 Task: Create Card Logistics Review in Board Product Launch Strategies to Workspace Domain Name Registrars. Create Card Technology Conference Review in Board Brand Reputation Management and Repair to Workspace Domain Name Registrars. Create Card Logistics Review in Board Email Marketing Newsletter Strategy and Execution to Workspace Domain Name Registrars
Action: Mouse moved to (57, 300)
Screenshot: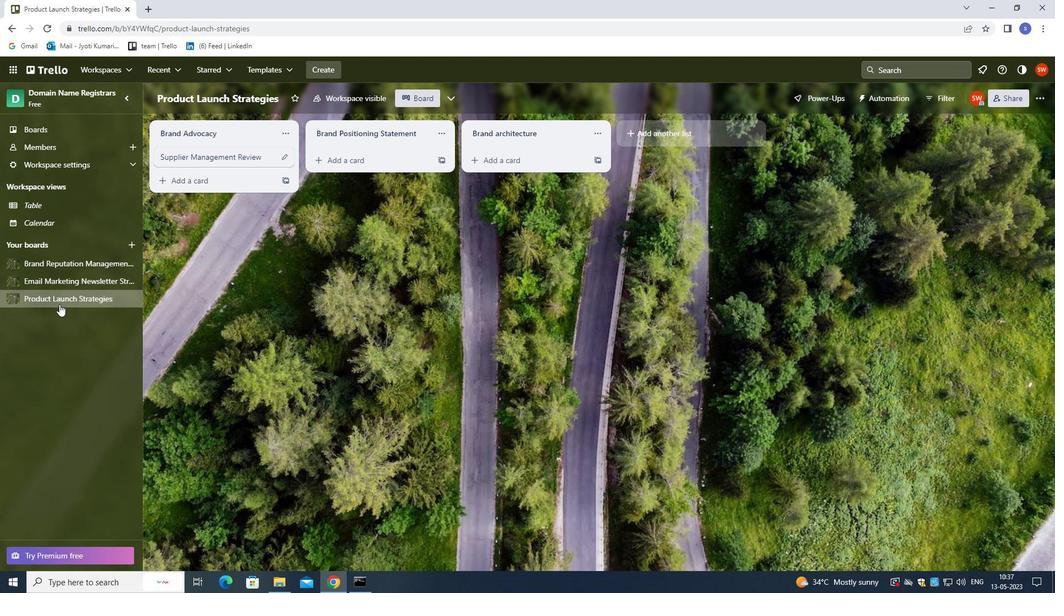 
Action: Mouse pressed left at (57, 300)
Screenshot: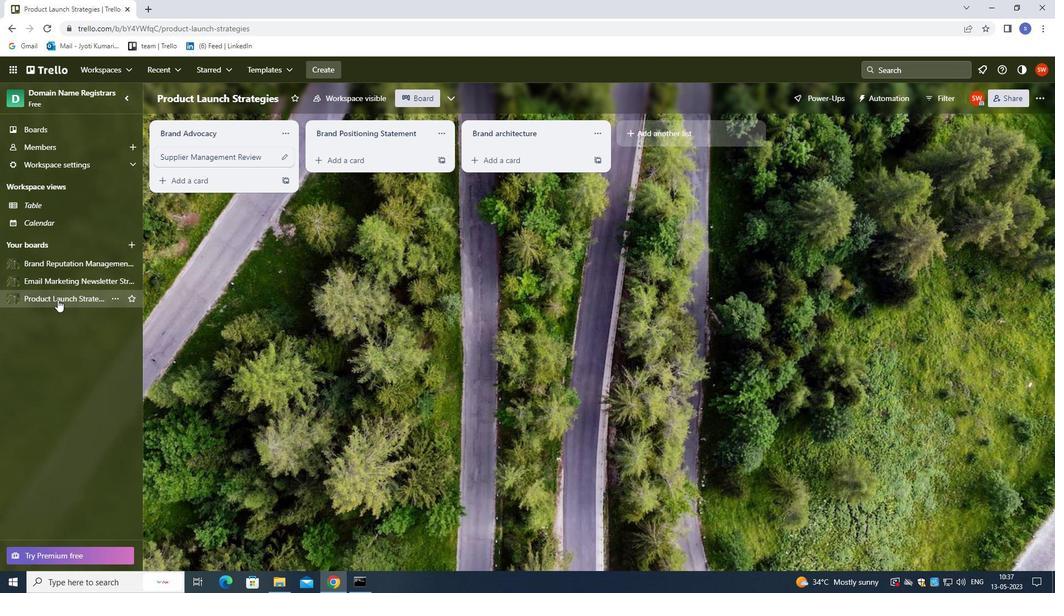 
Action: Mouse moved to (317, 160)
Screenshot: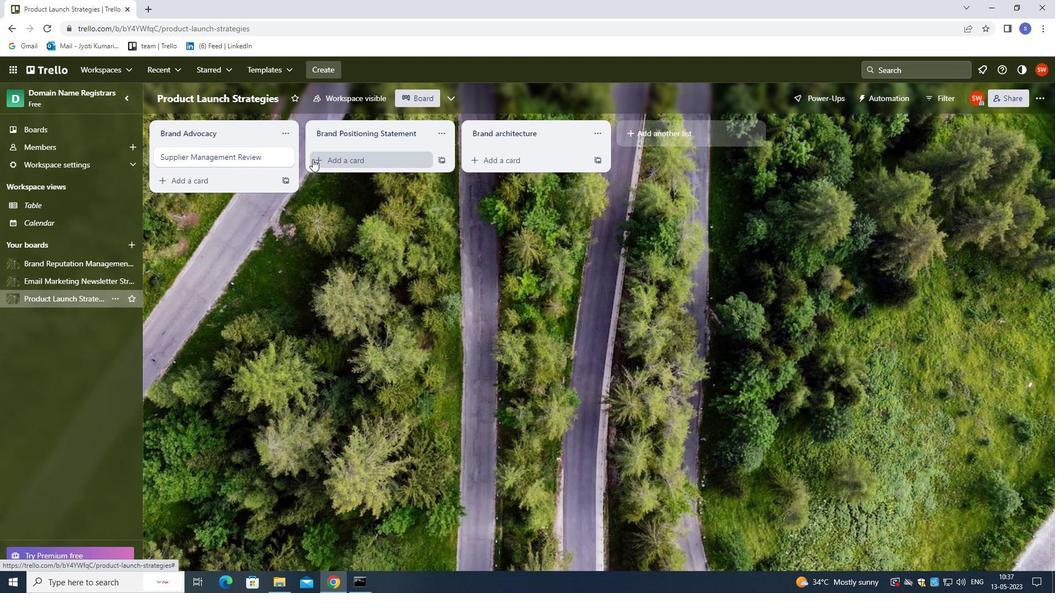 
Action: Mouse pressed left at (317, 160)
Screenshot: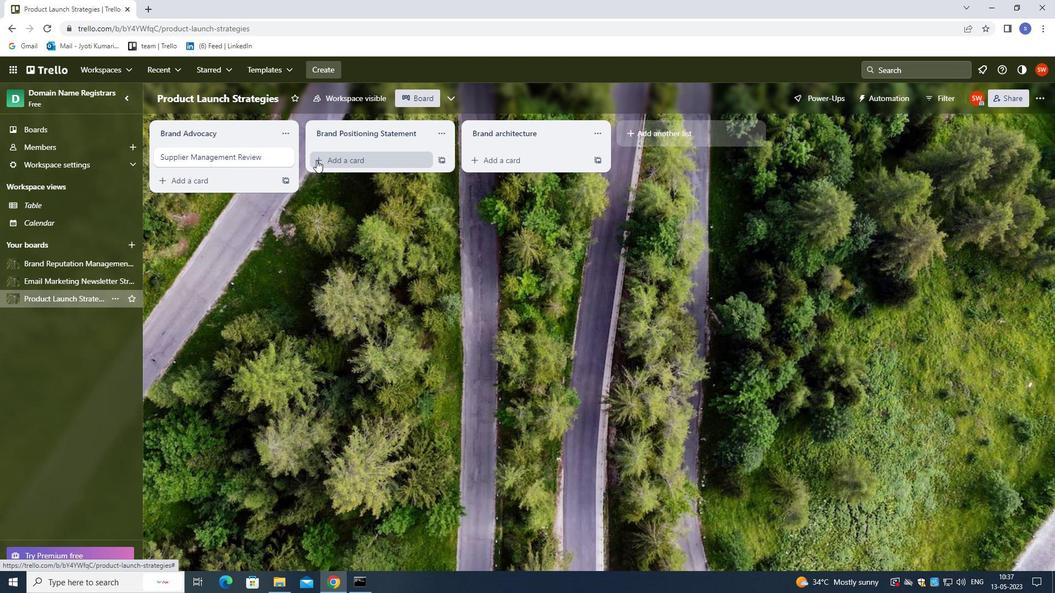 
Action: Mouse moved to (418, 353)
Screenshot: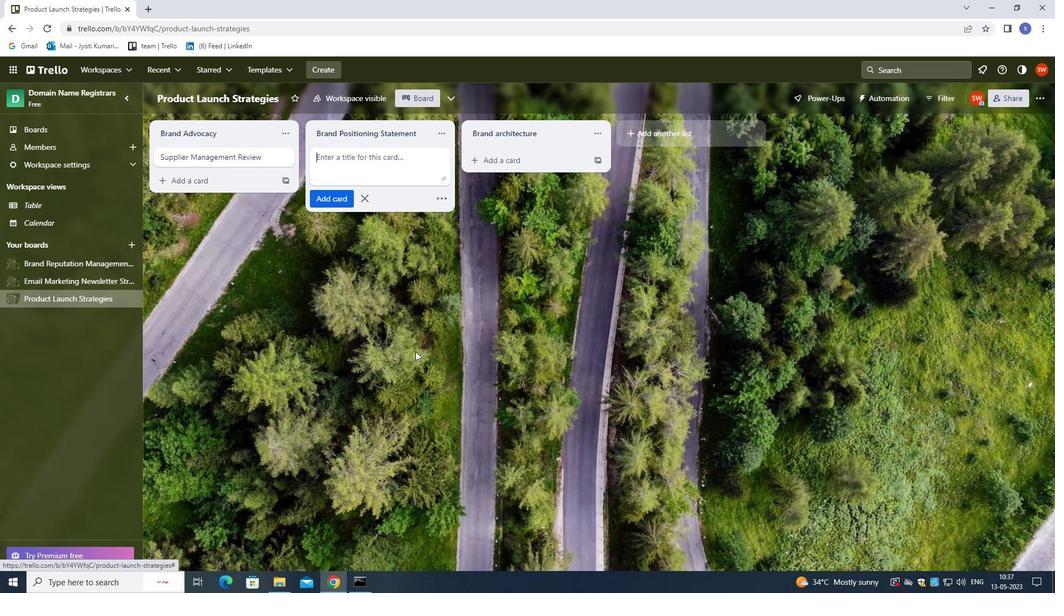 
Action: Key pressed <Key.shift>LOGISTIC<Key.space><Key.shift><Key.shift>REVIEW<Key.enter>
Screenshot: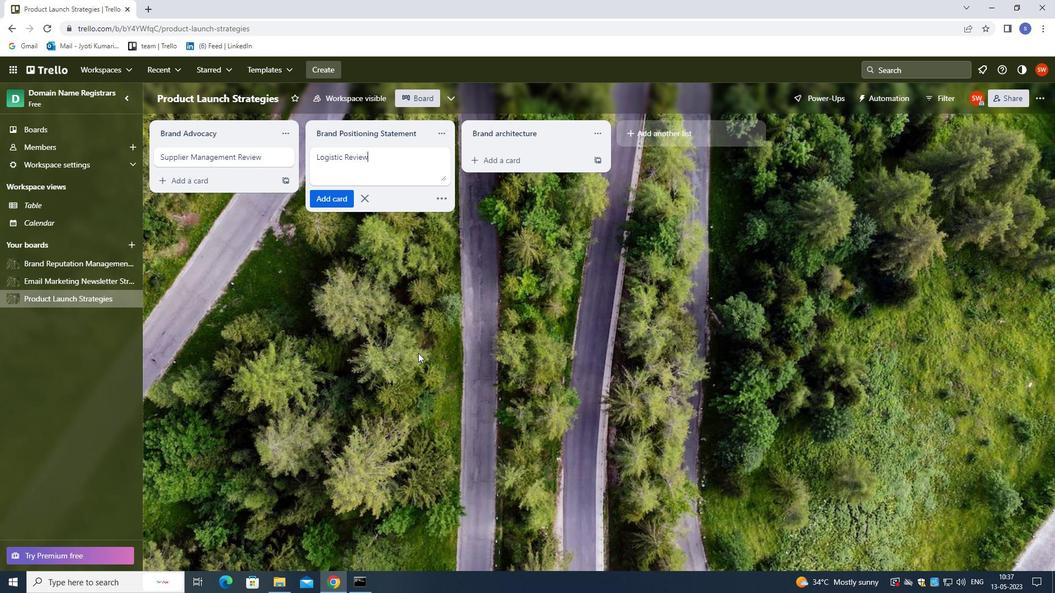 
Action: Mouse moved to (78, 269)
Screenshot: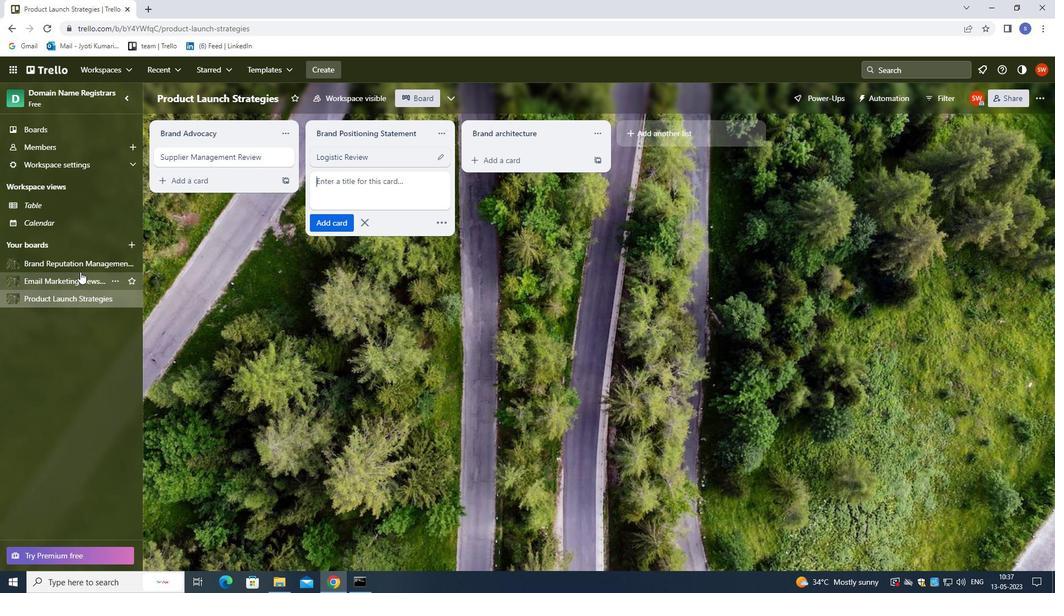 
Action: Mouse pressed left at (78, 269)
Screenshot: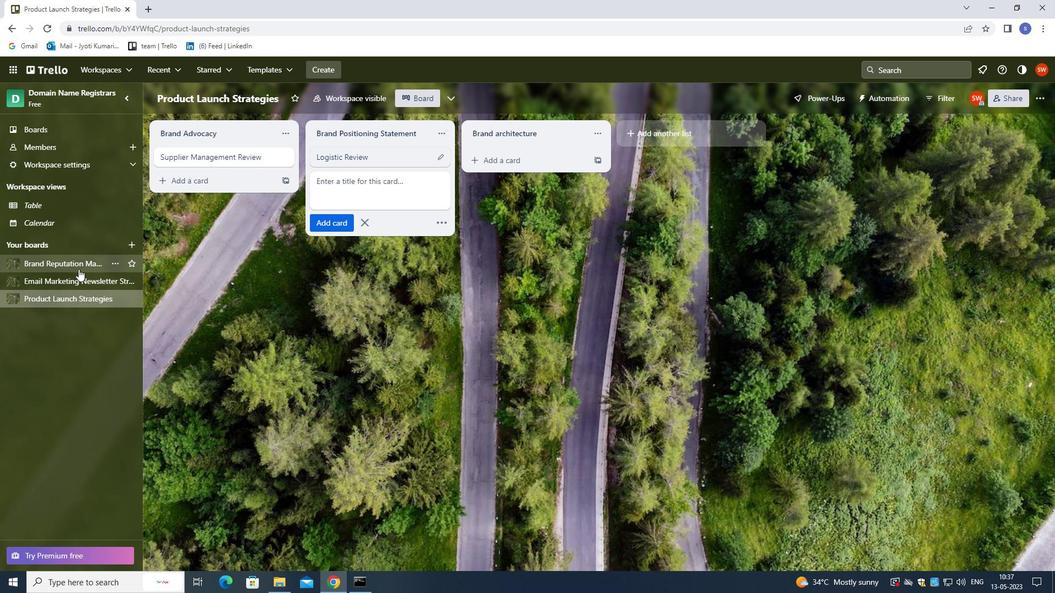
Action: Mouse moved to (360, 163)
Screenshot: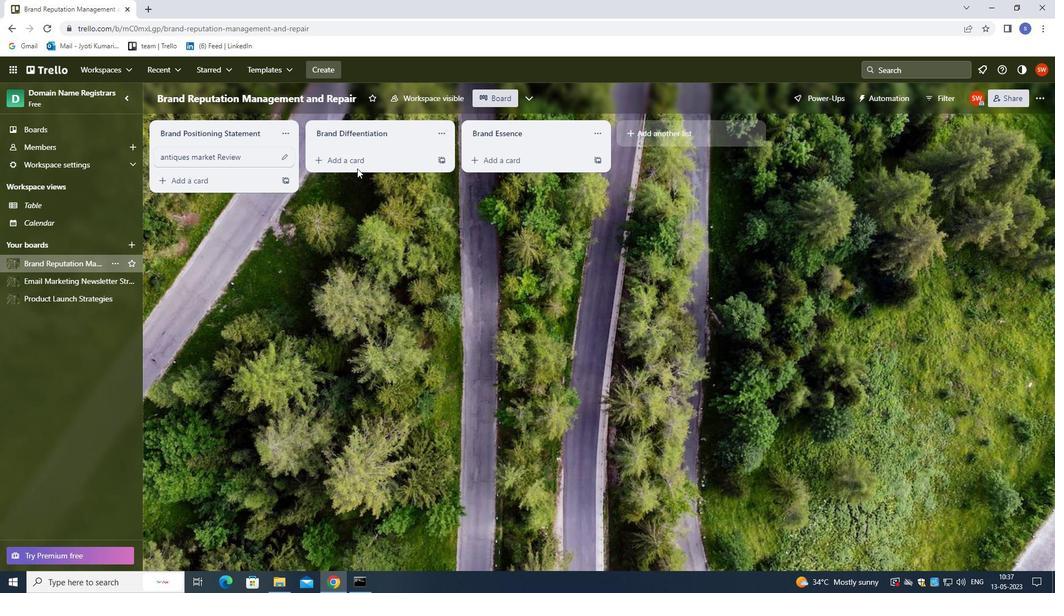 
Action: Mouse pressed left at (360, 163)
Screenshot: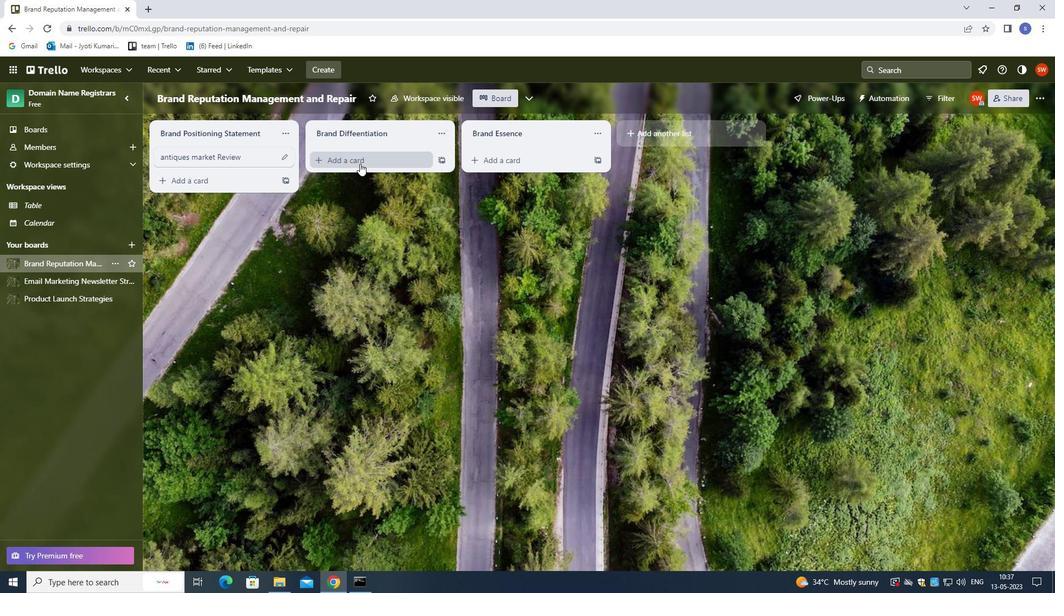 
Action: Mouse moved to (406, 288)
Screenshot: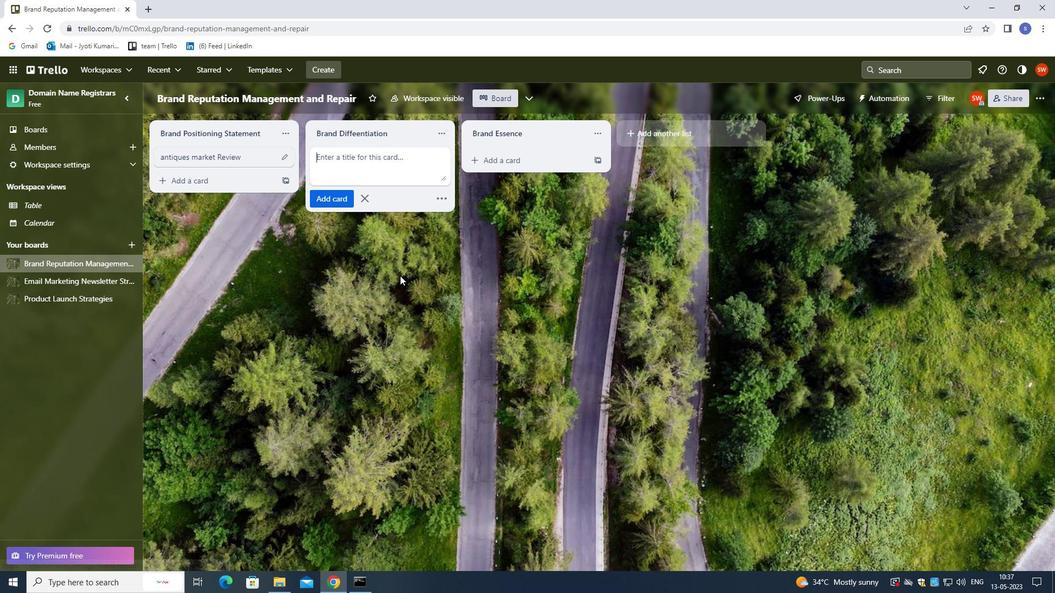 
Action: Key pressed <Key.shift>TECHNOLOGY<Key.space><Key.shift>CONFERENCE<Key.space><Key.shift>REVIEW<Key.enter>
Screenshot: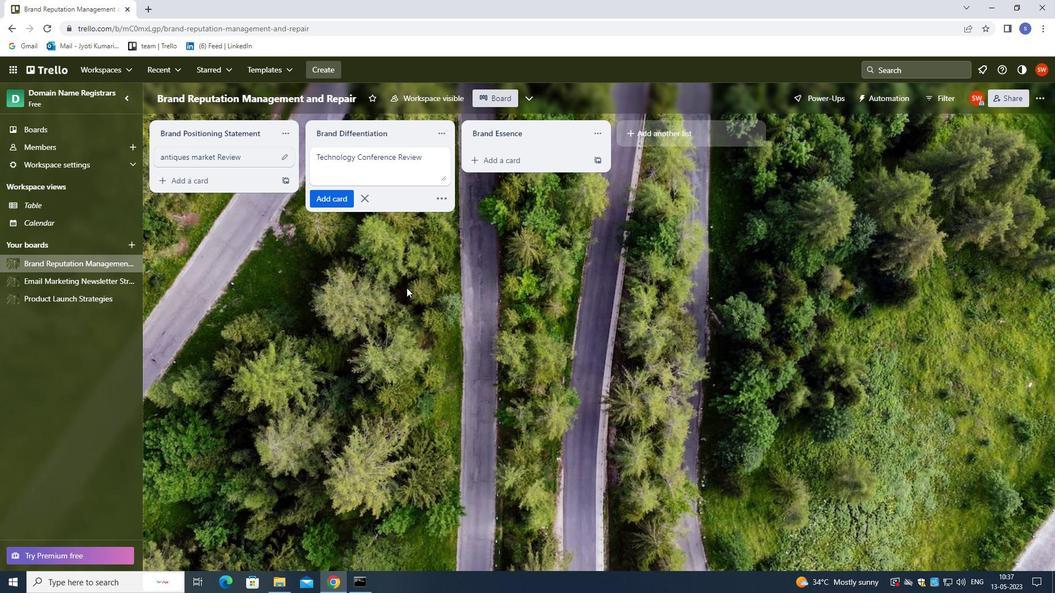 
Action: Mouse moved to (90, 279)
Screenshot: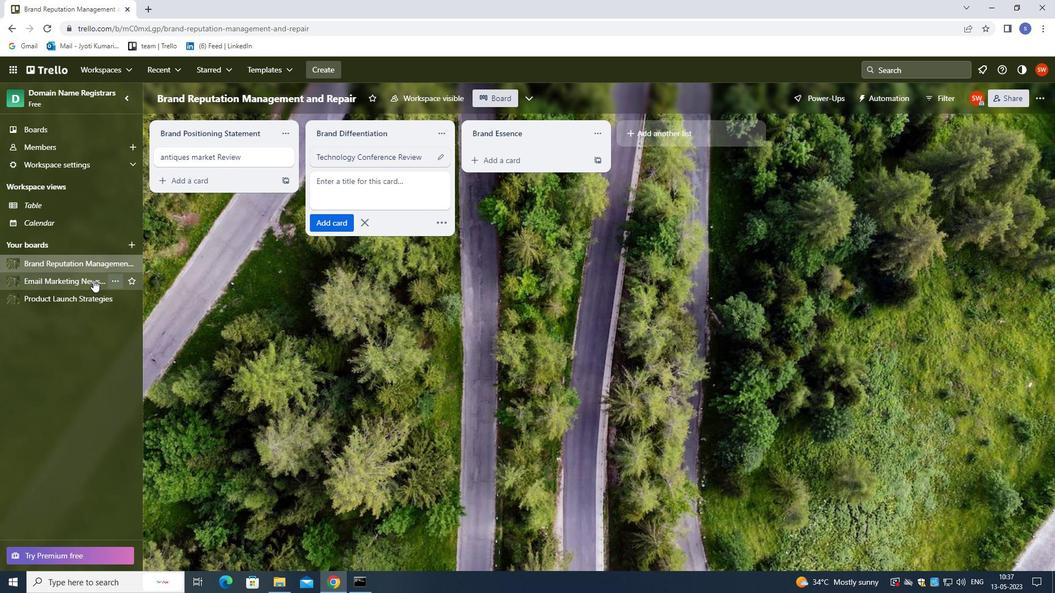 
Action: Mouse pressed left at (90, 279)
Screenshot: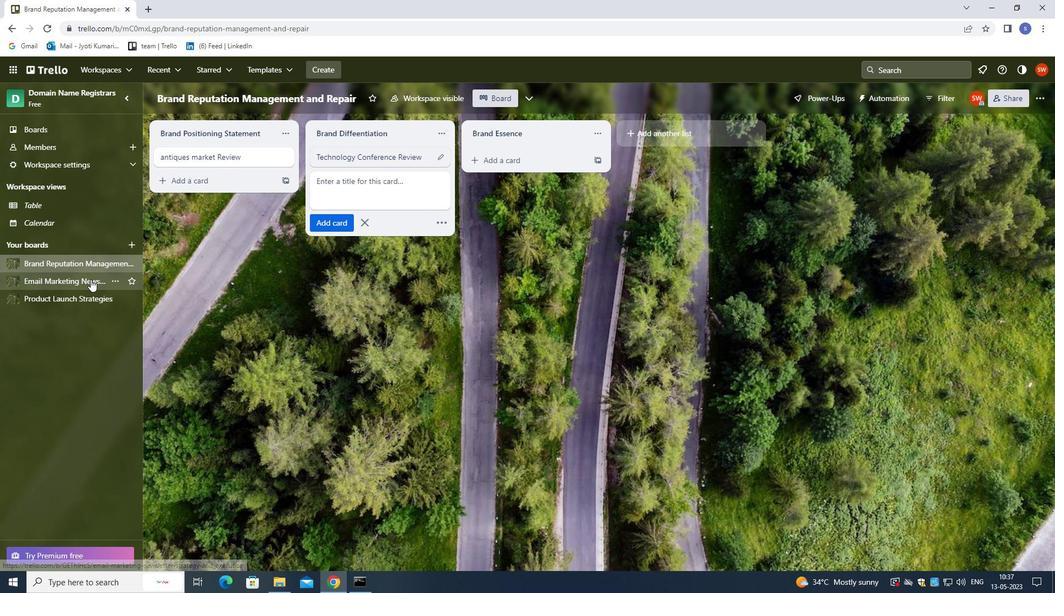 
Action: Mouse moved to (324, 170)
Screenshot: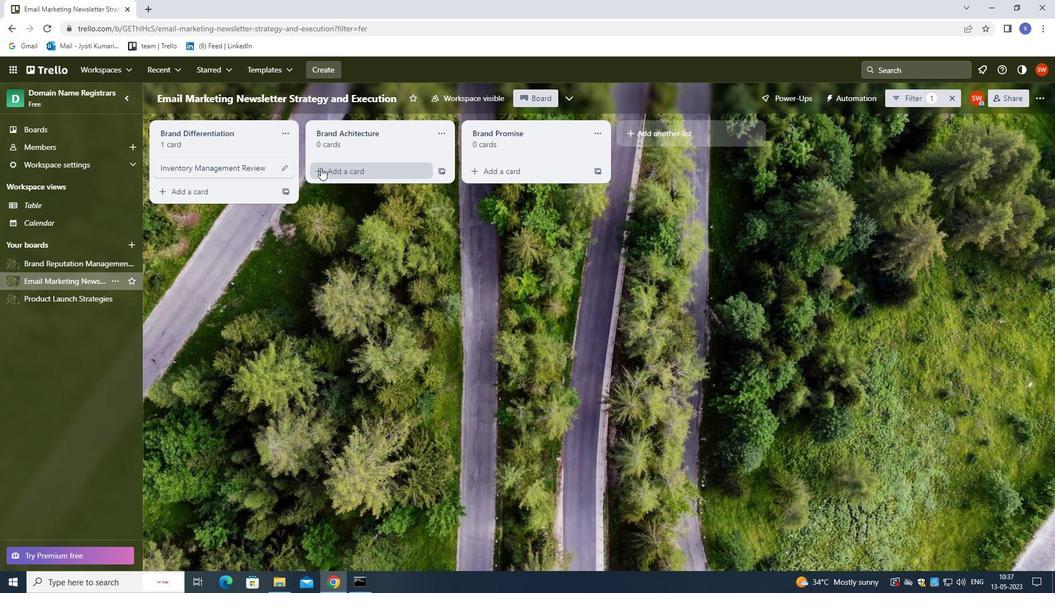 
Action: Mouse pressed left at (324, 170)
Screenshot: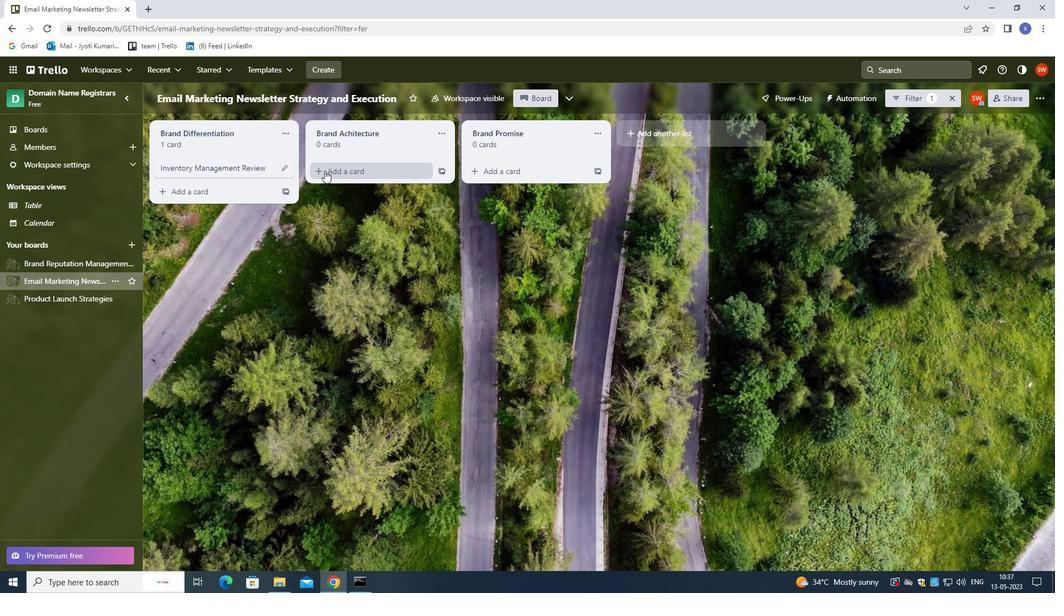 
Action: Mouse moved to (465, 393)
Screenshot: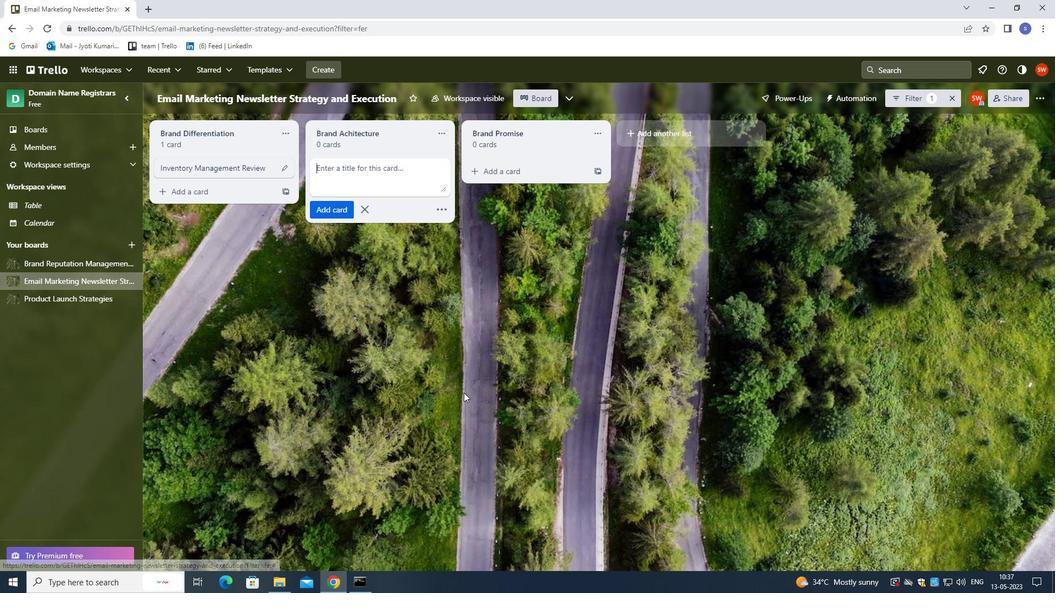 
Action: Key pressed <Key.shift>LOGISTIC<Key.space><Key.shift>REVIEW<Key.enter>
Screenshot: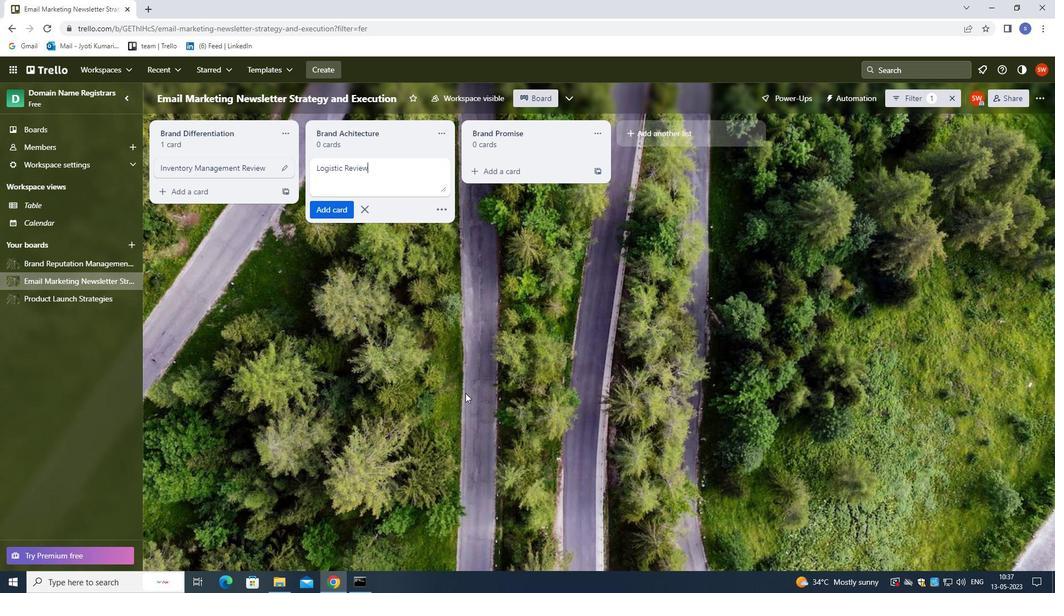 
Action: Mouse moved to (467, 395)
Screenshot: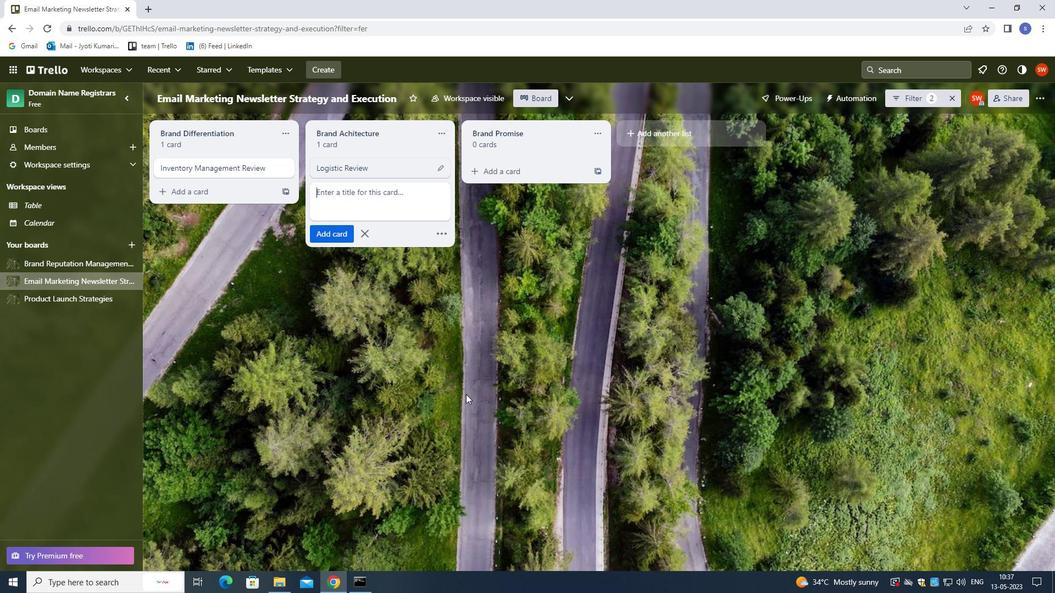 
